 Task: Add Laird Superfood Organic Peruvian Ground Dark Roast Coffee to the cart.
Action: Mouse pressed left at (25, 127)
Screenshot: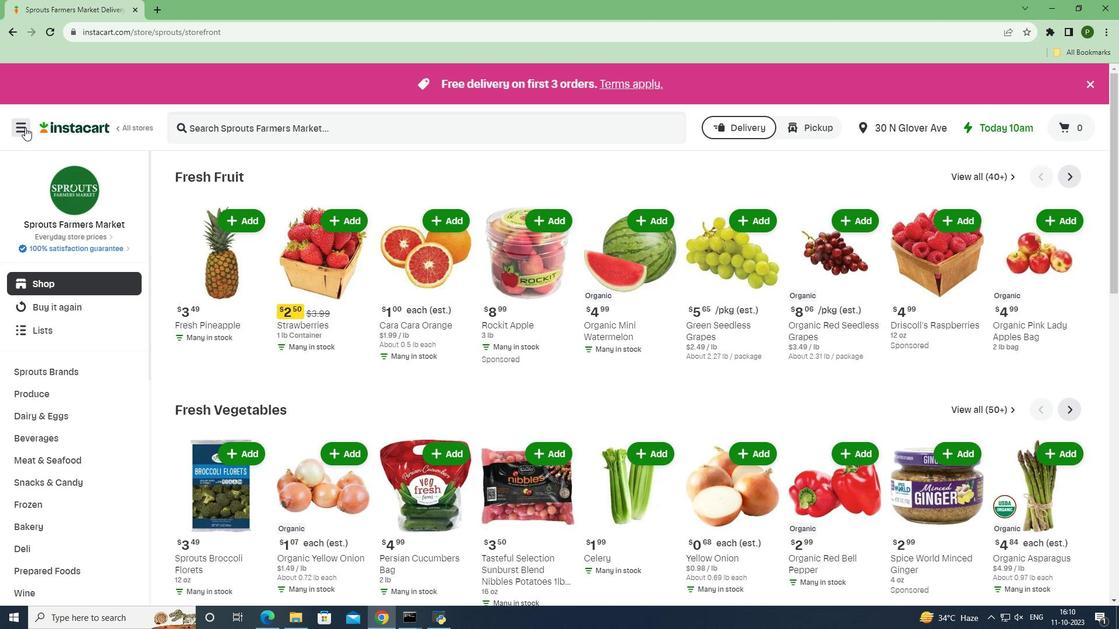 
Action: Mouse moved to (57, 302)
Screenshot: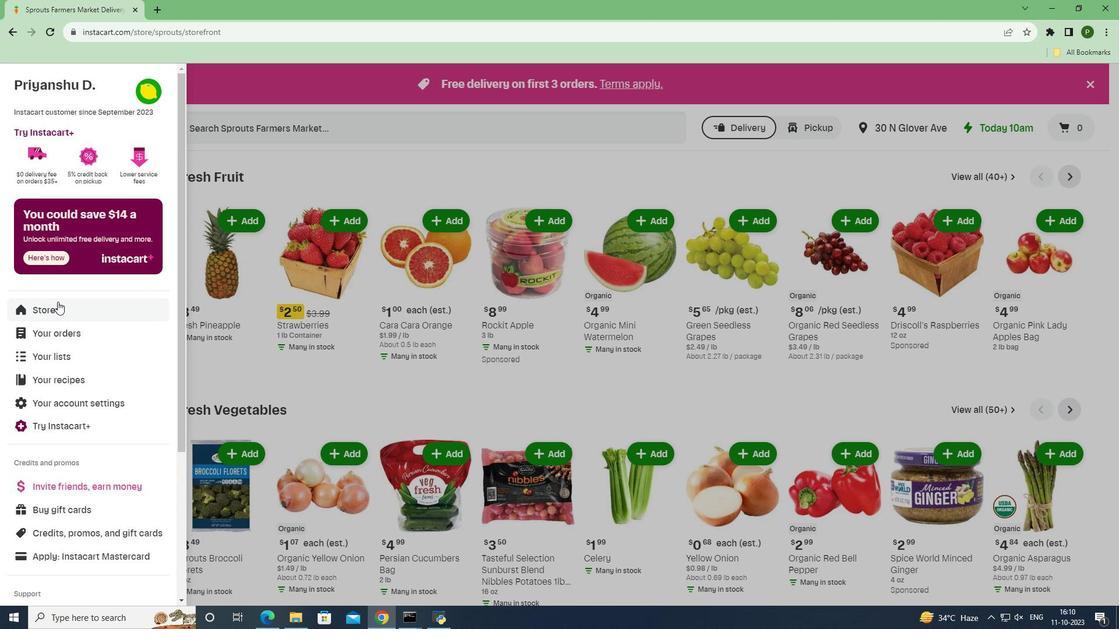 
Action: Mouse pressed left at (57, 302)
Screenshot: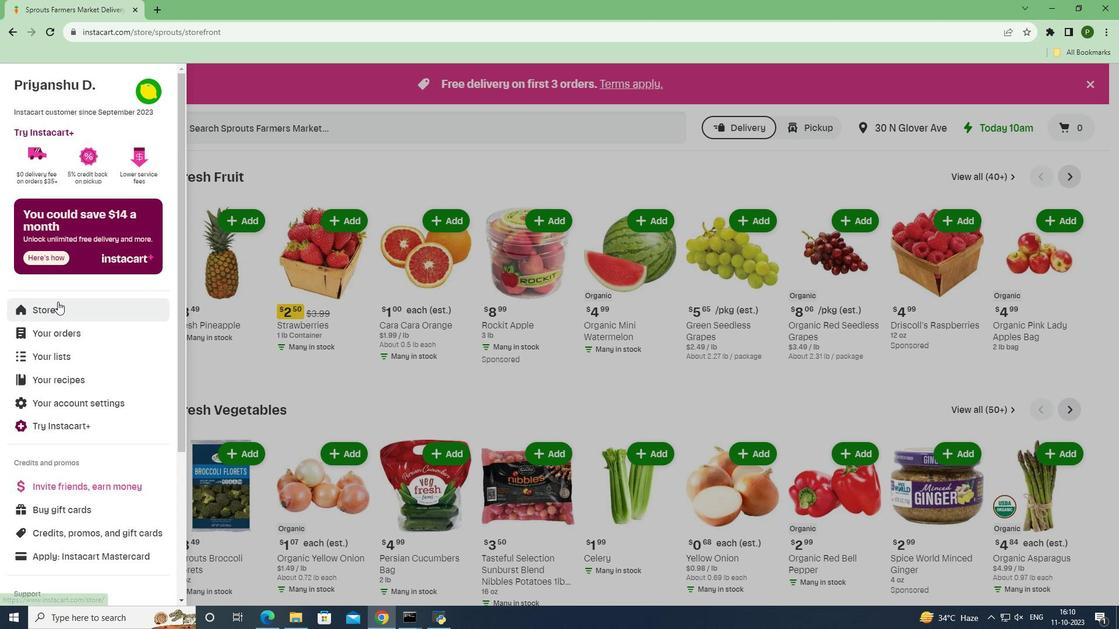 
Action: Mouse moved to (264, 132)
Screenshot: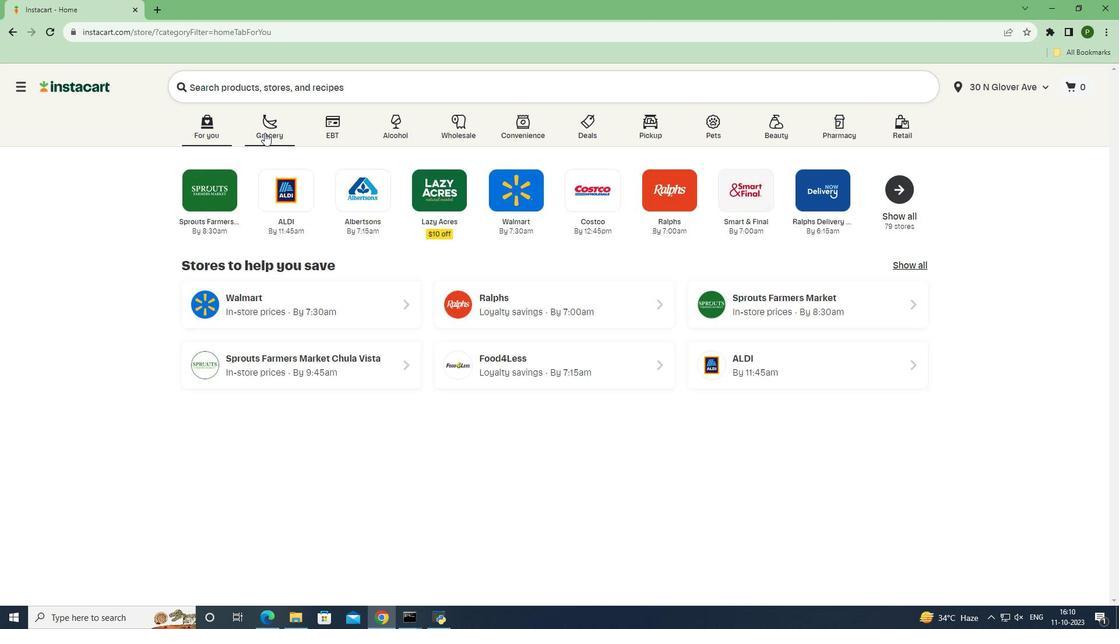 
Action: Mouse pressed left at (264, 132)
Screenshot: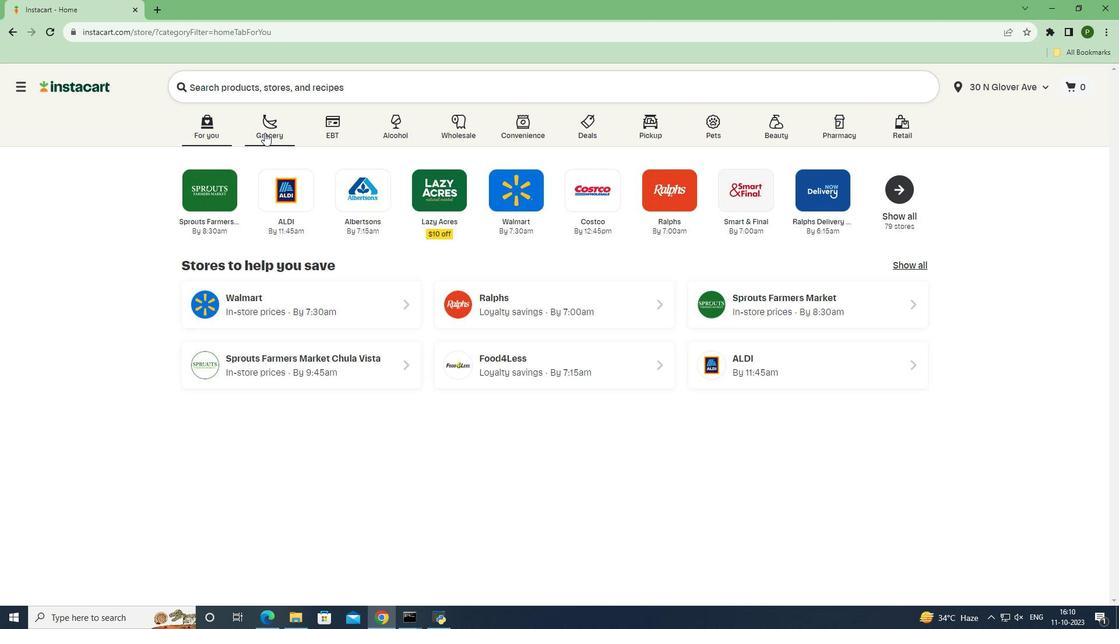 
Action: Mouse moved to (492, 270)
Screenshot: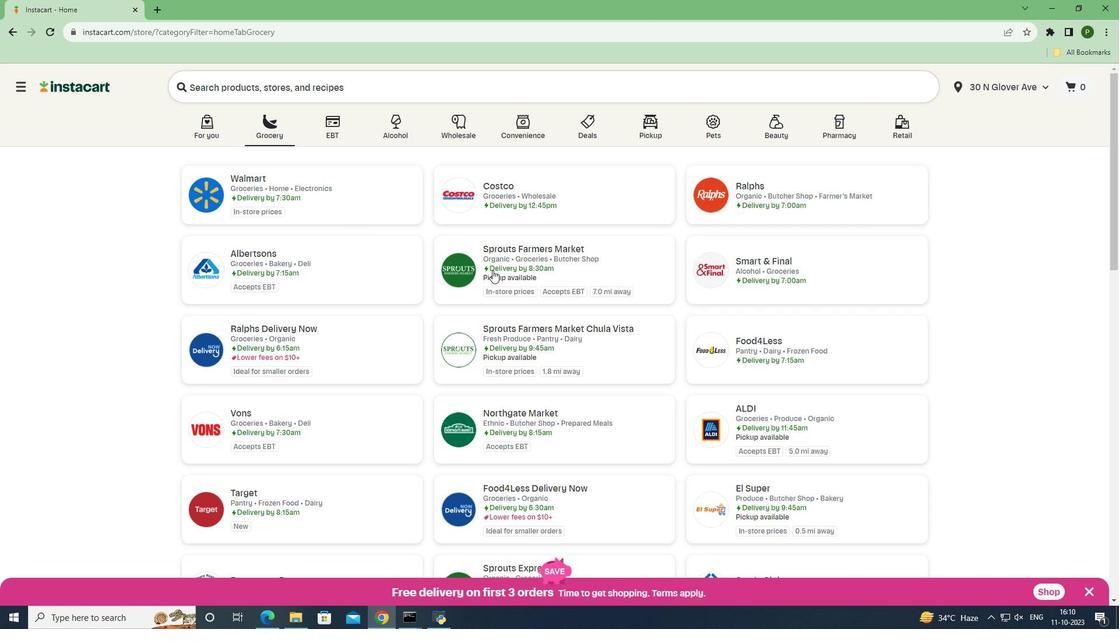 
Action: Mouse pressed left at (492, 270)
Screenshot: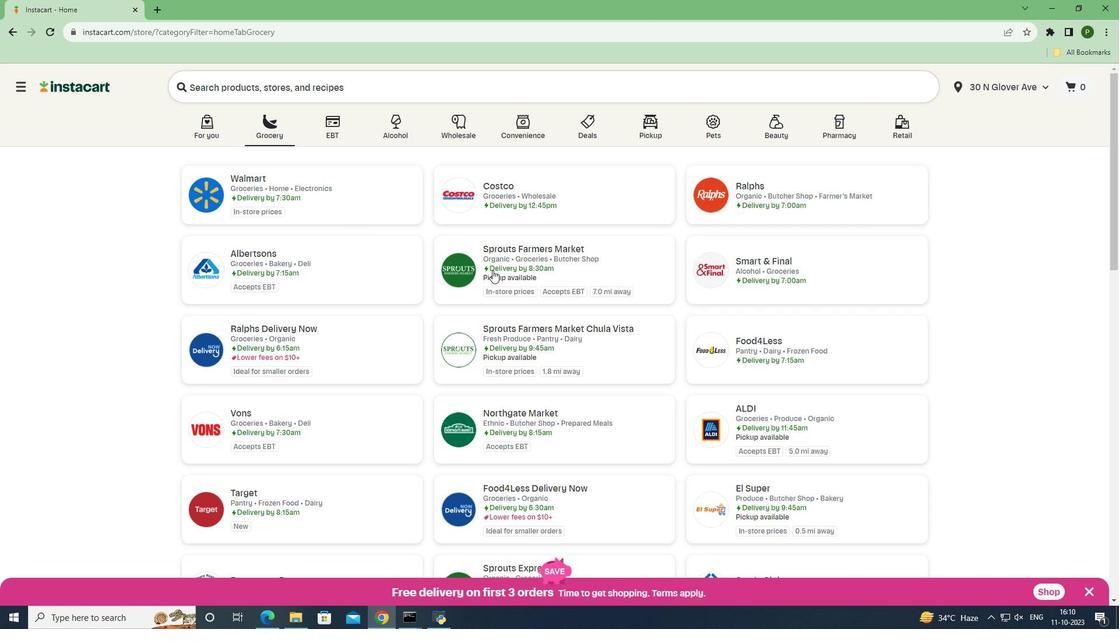 
Action: Mouse moved to (61, 436)
Screenshot: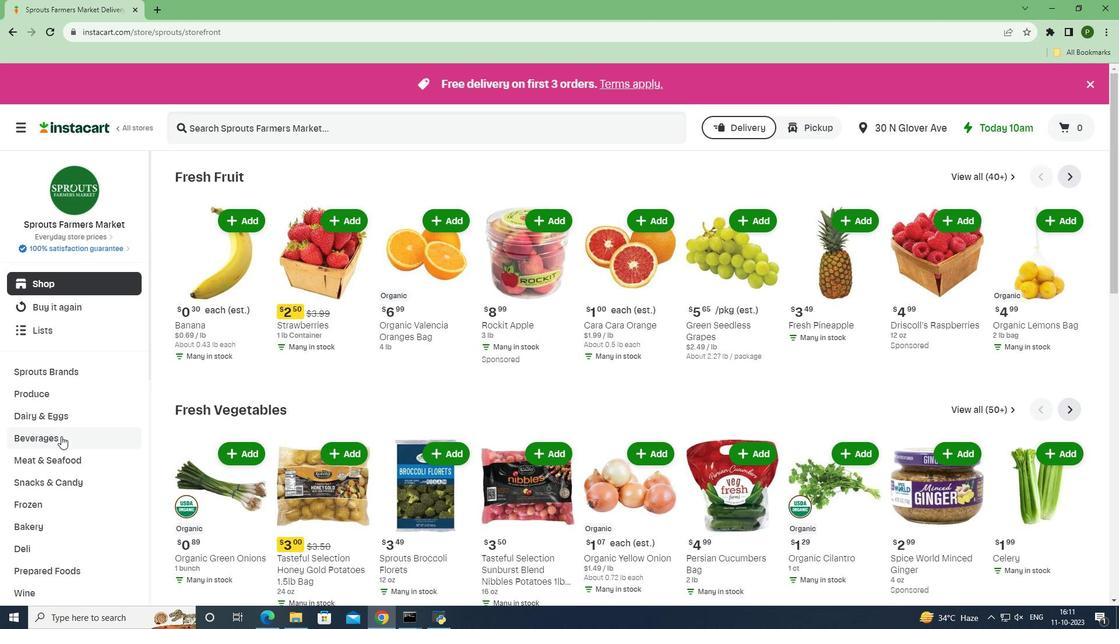 
Action: Mouse pressed left at (61, 436)
Screenshot: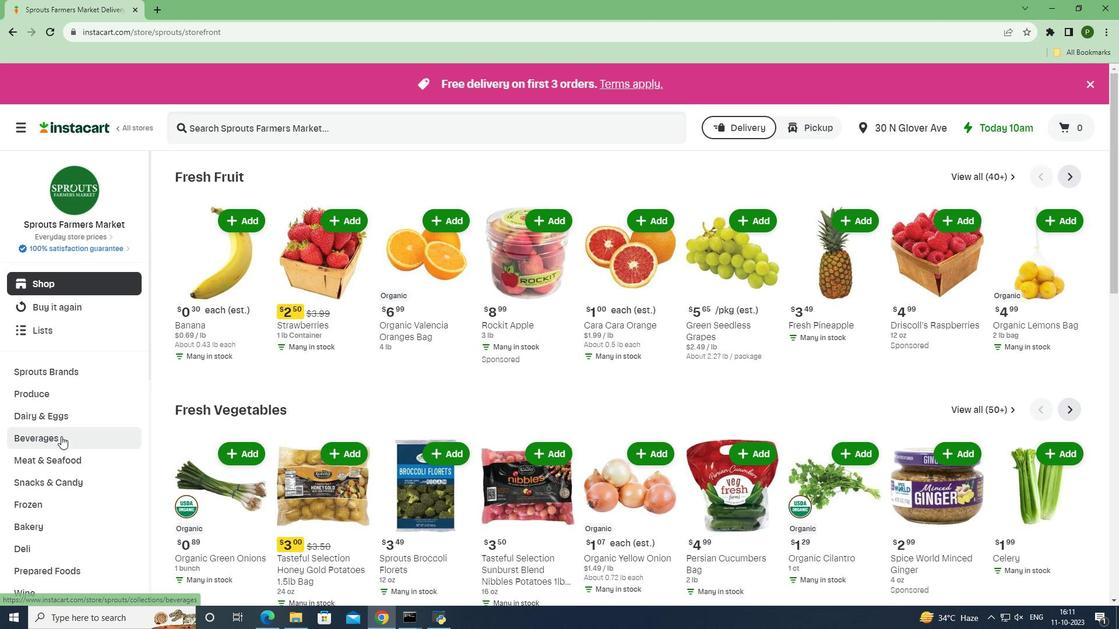 
Action: Mouse moved to (58, 505)
Screenshot: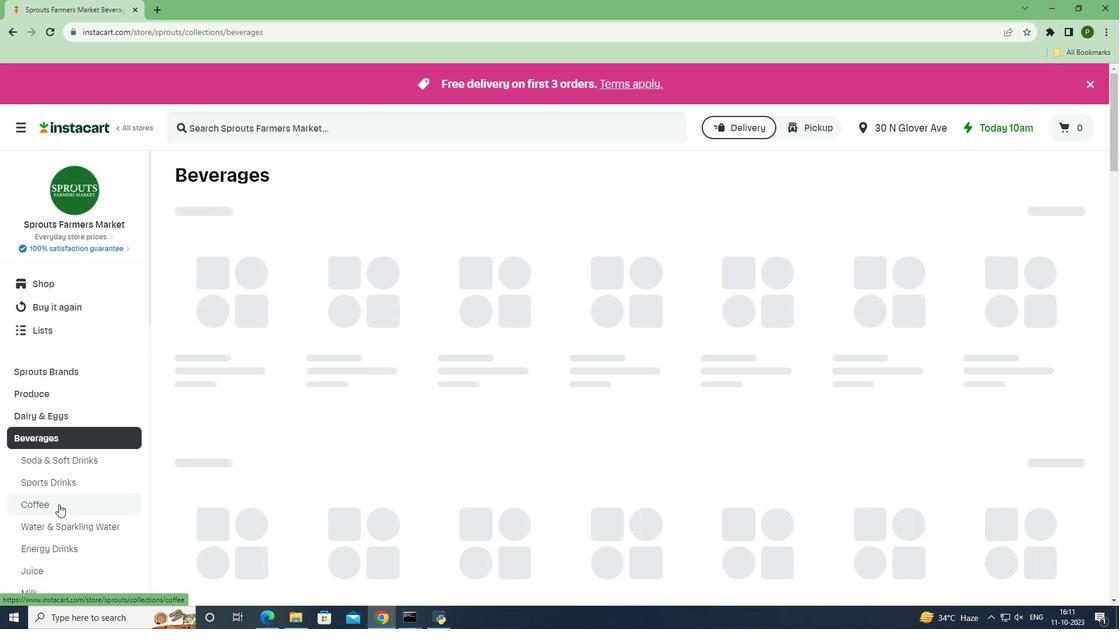 
Action: Mouse pressed left at (58, 505)
Screenshot: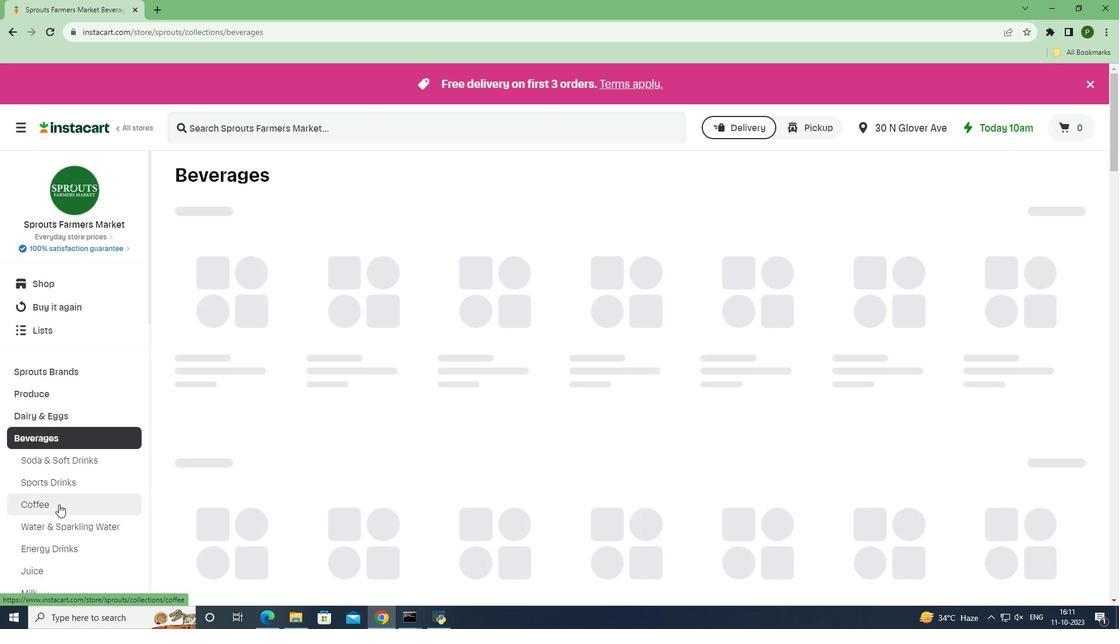 
Action: Mouse moved to (231, 128)
Screenshot: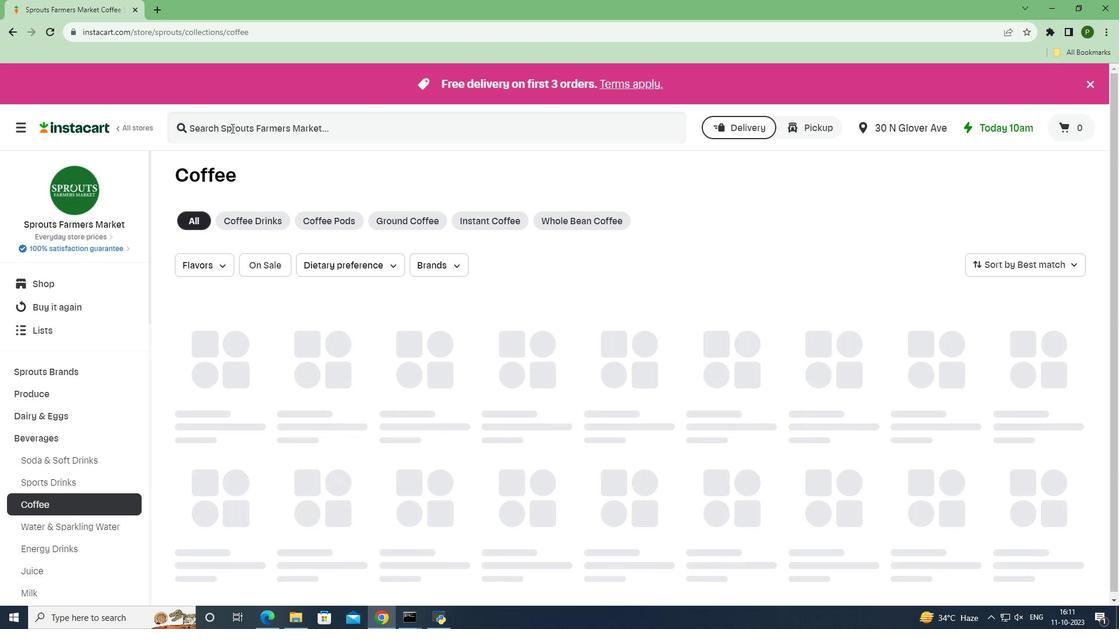 
Action: Mouse pressed left at (231, 128)
Screenshot: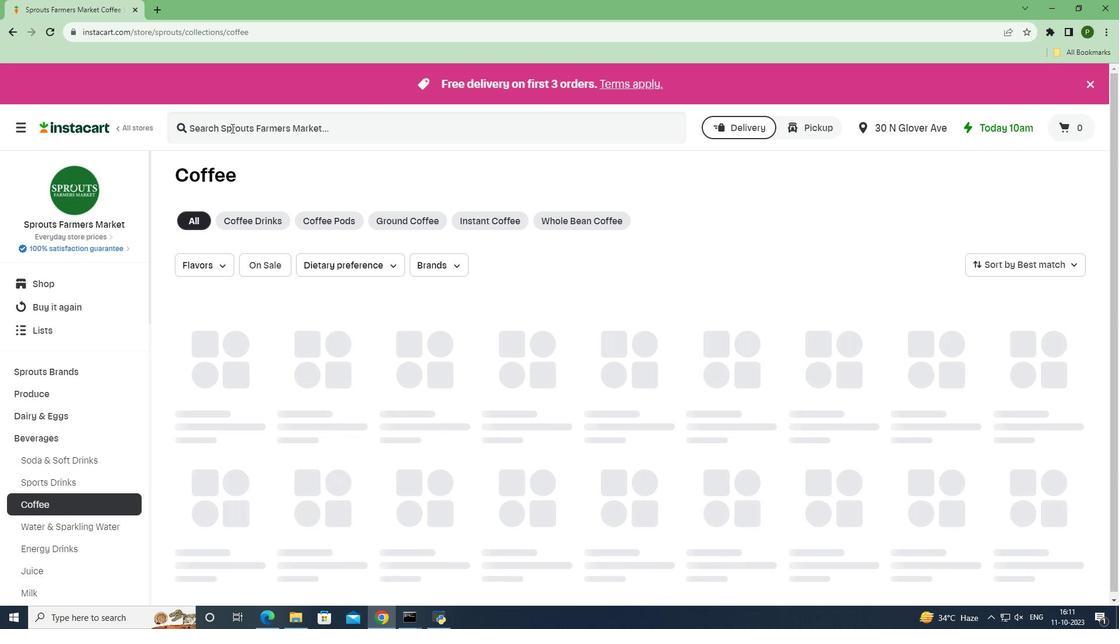 
Action: Key pressed <Key.caps_lock>L<Key.caps_lock>aird<Key.space><Key.caps_lock>S<Key.caps_lock>uperfood<Key.space><Key.caps_lock>O<Key.caps_lock>rganic<Key.space><Key.caps_lock>P<Key.caps_lock>eruvian<Key.space><Key.caps_lock>G<Key.caps_lock>round<Key.space><Key.caps_lock>D<Key.caps_lock>ark<Key.space><Key.caps_lock>R<Key.caps_lock>oastr<Key.backspace><Key.space><Key.caps_lock>C<Key.caps_lock>offee<Key.enter>
Screenshot: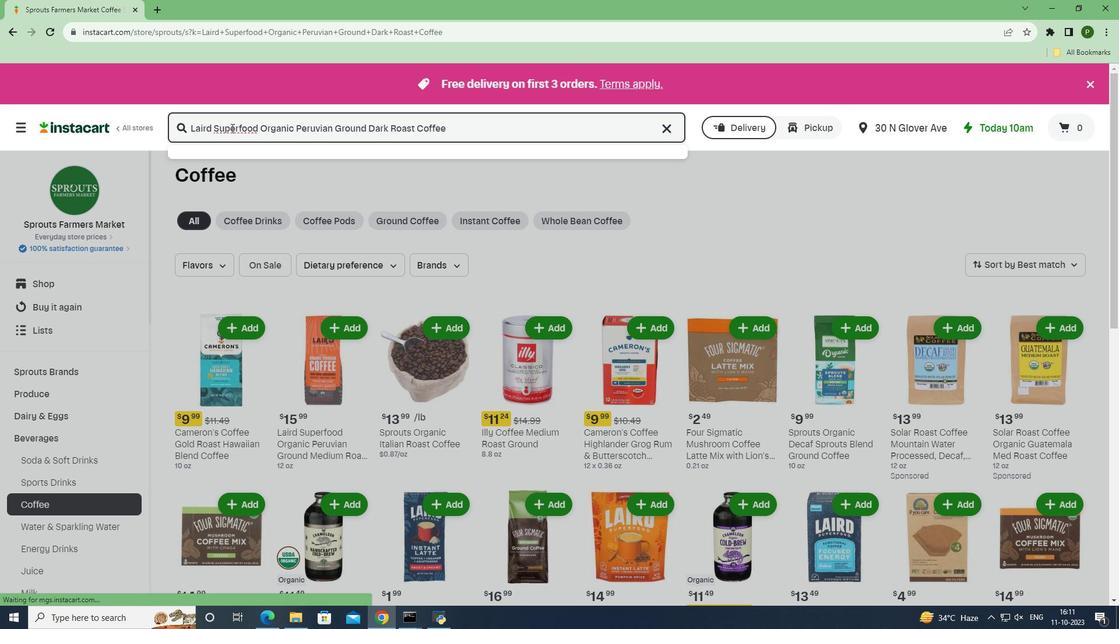 
Action: Mouse moved to (683, 245)
Screenshot: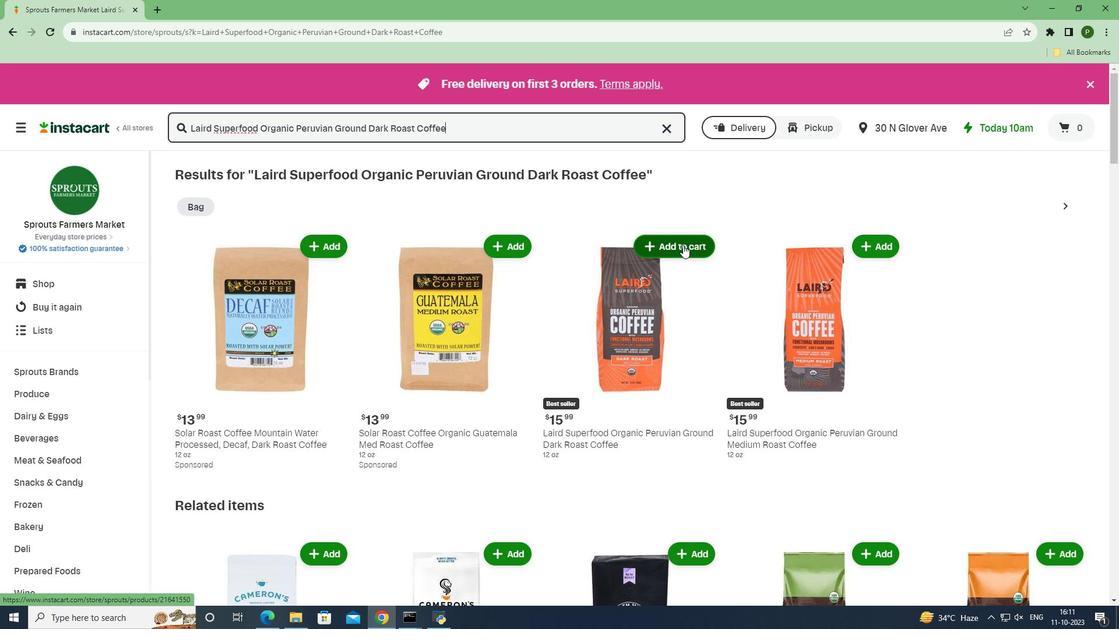 
Action: Mouse pressed left at (683, 245)
Screenshot: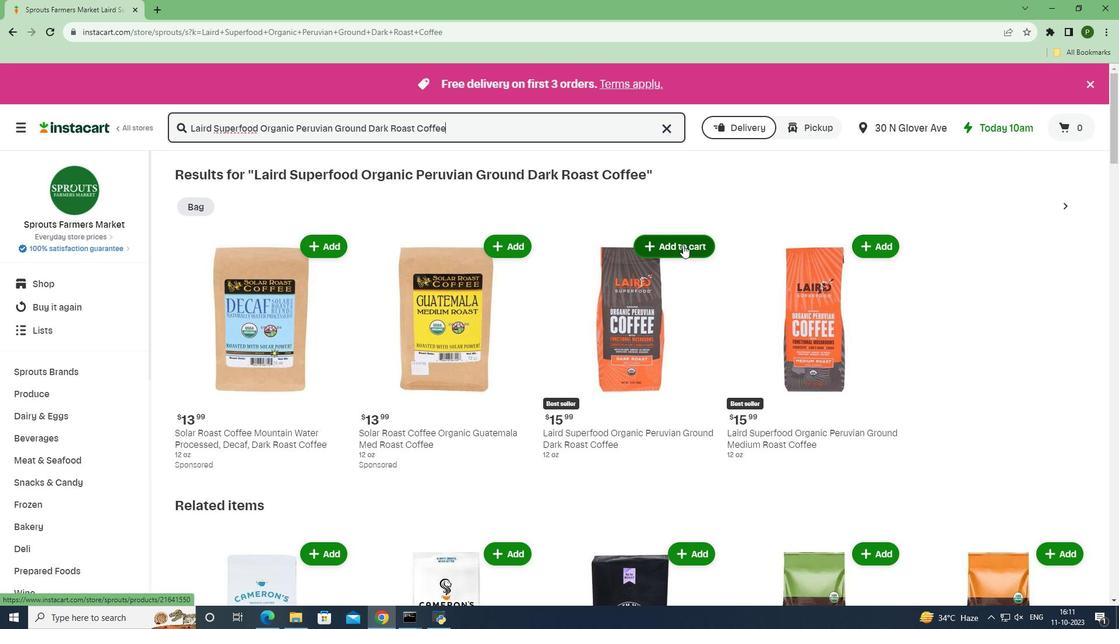 
Action: Mouse moved to (701, 317)
Screenshot: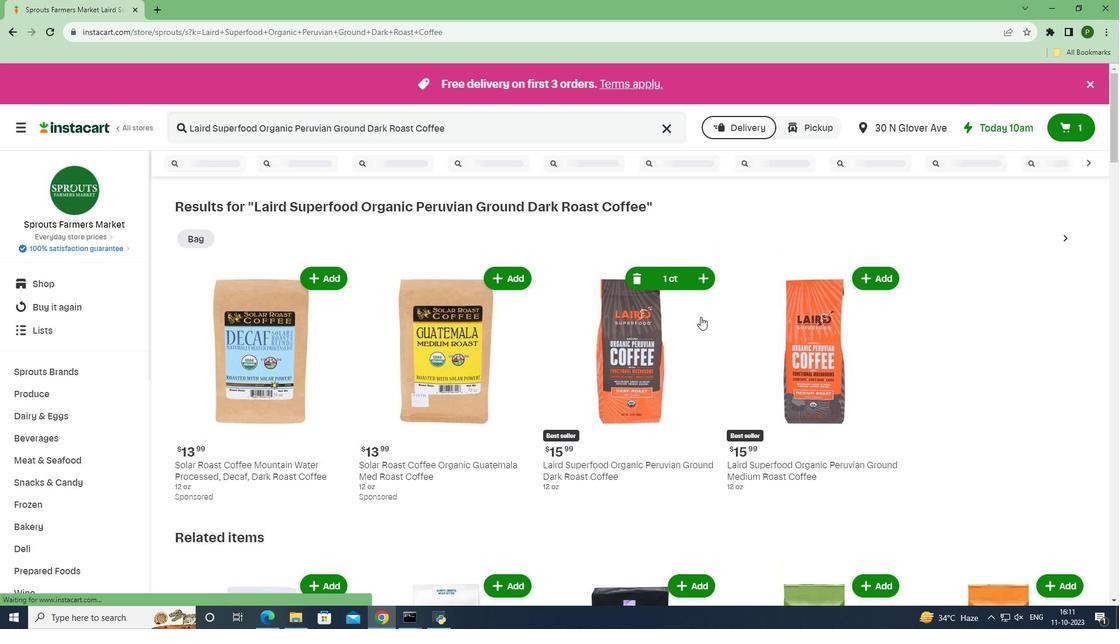 
